 Task: Create a meeting on June 26, 2023, from 8:00 AM to 8:30 AM without sending the invitation.
Action: Mouse moved to (16, 58)
Screenshot: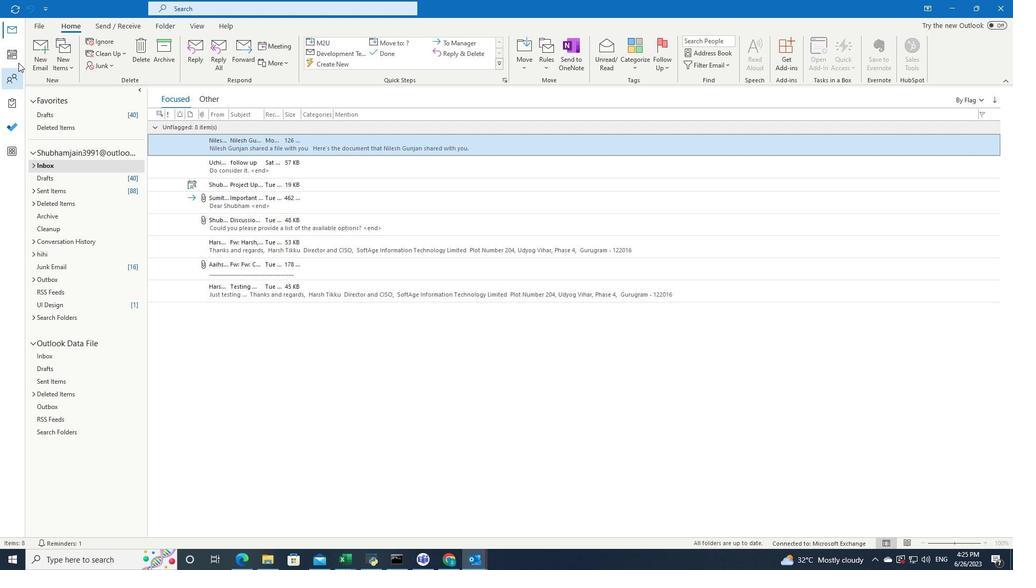 
Action: Mouse pressed left at (16, 58)
Screenshot: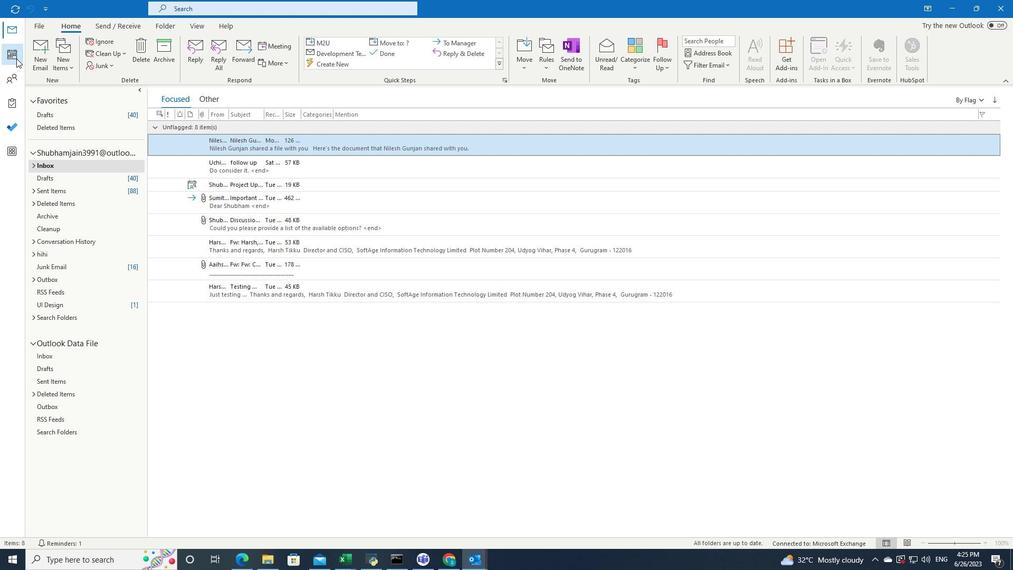 
Action: Mouse moved to (82, 52)
Screenshot: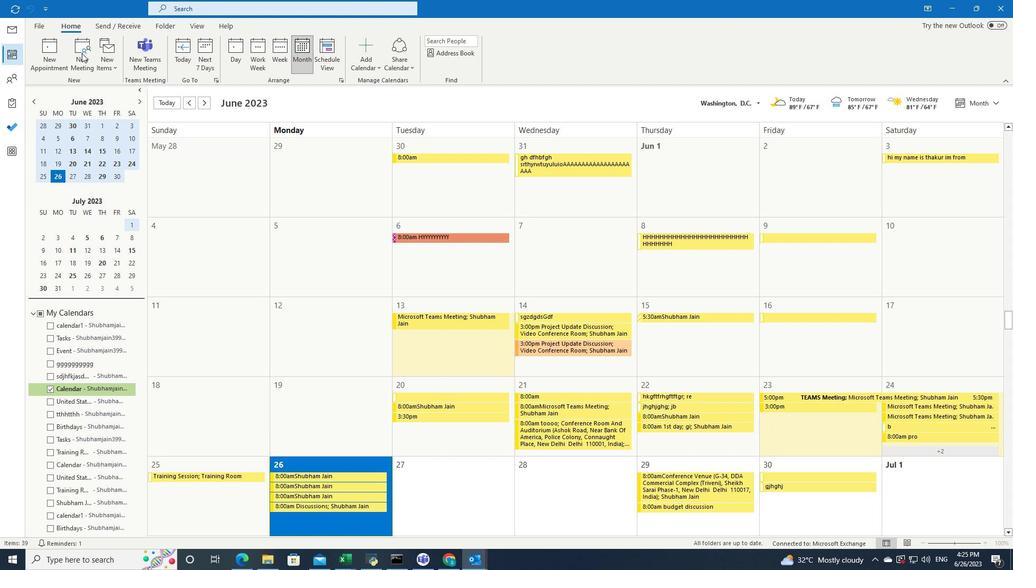 
Action: Mouse pressed left at (82, 52)
Screenshot: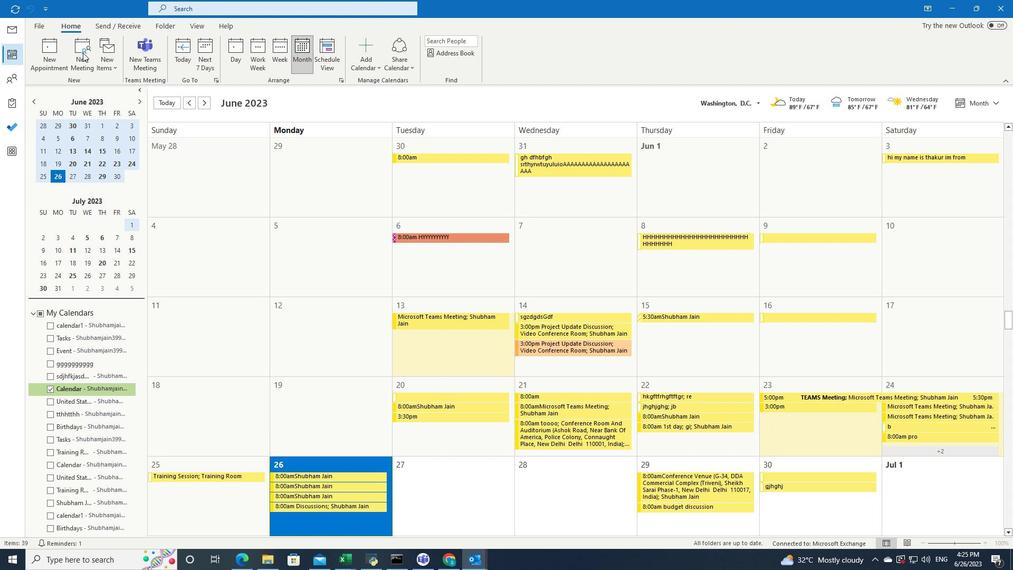 
Action: Mouse pressed left at (82, 52)
Screenshot: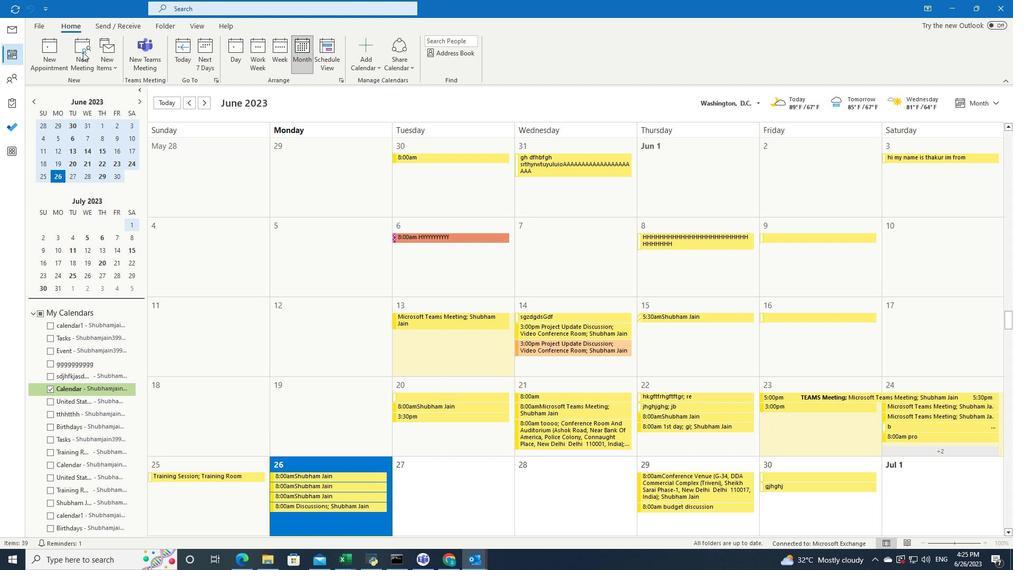 
Action: Mouse moved to (574, 59)
Screenshot: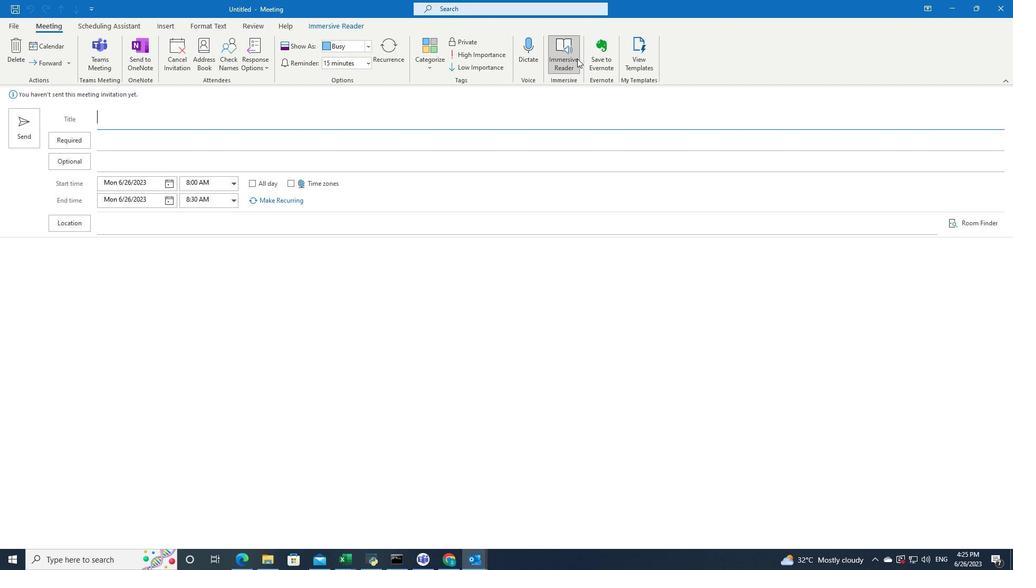 
Action: Mouse pressed left at (574, 59)
Screenshot: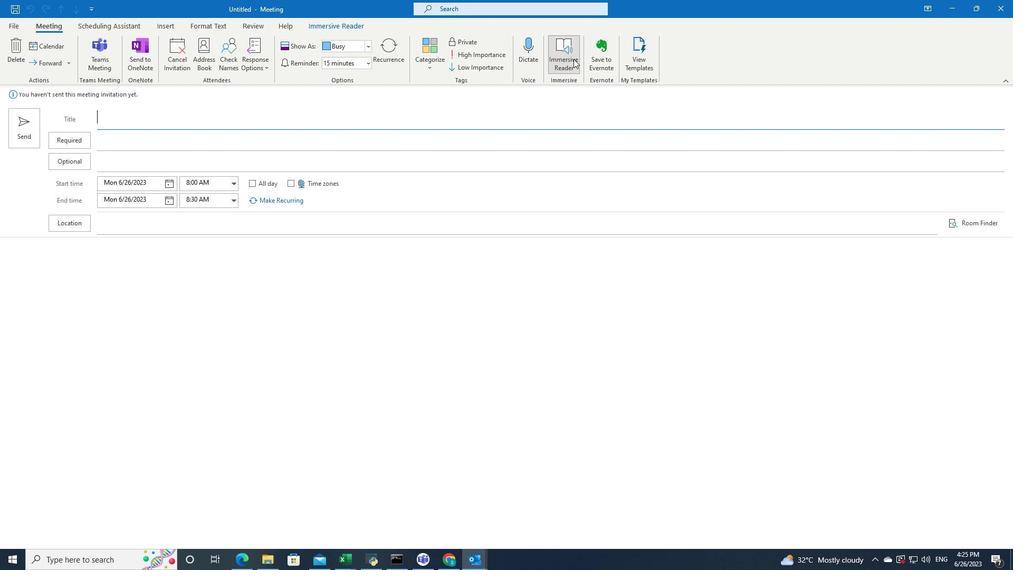 
Action: Mouse pressed left at (574, 59)
Screenshot: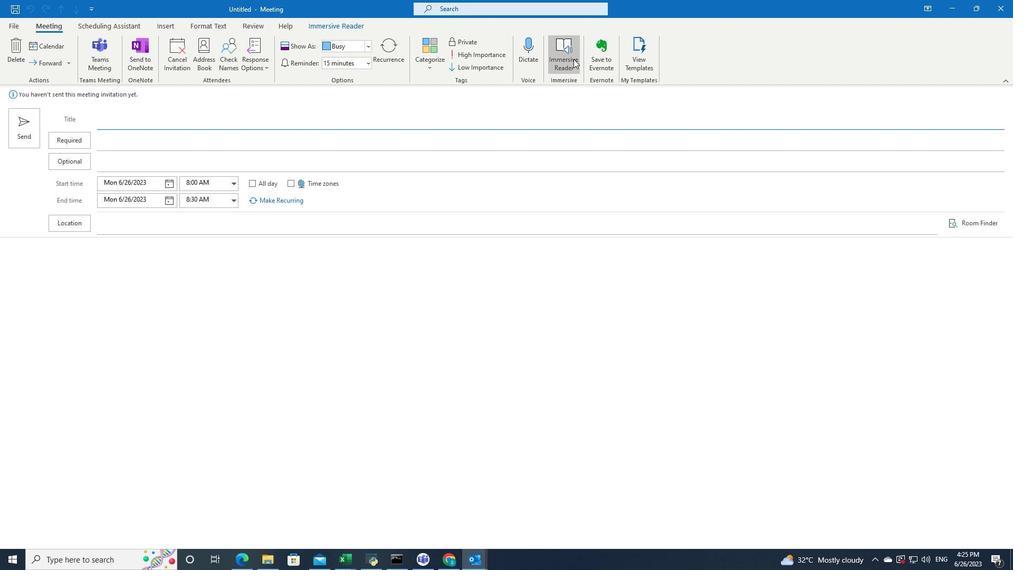 
Action: Mouse moved to (268, 344)
Screenshot: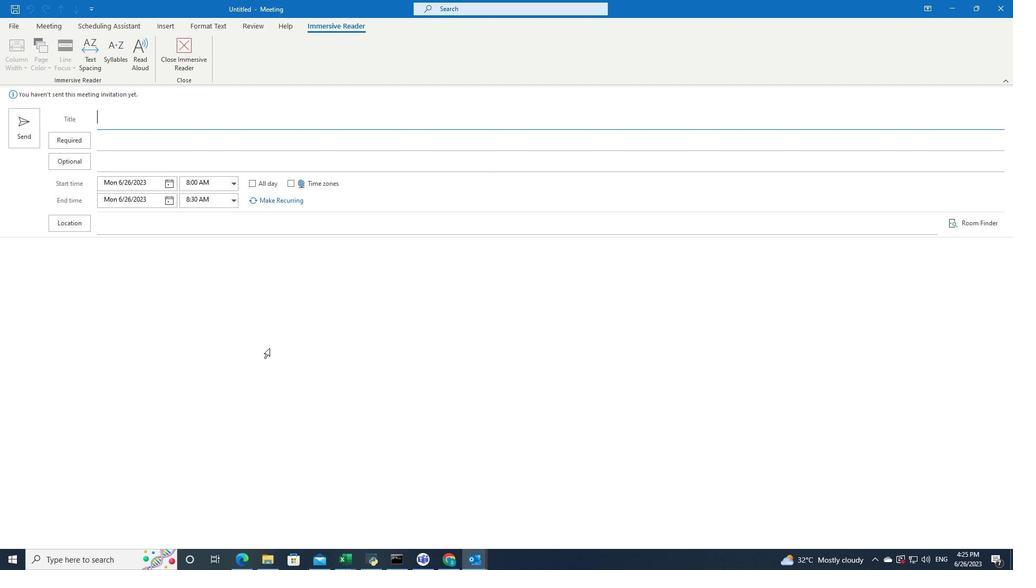 
Action: Mouse pressed left at (268, 344)
Screenshot: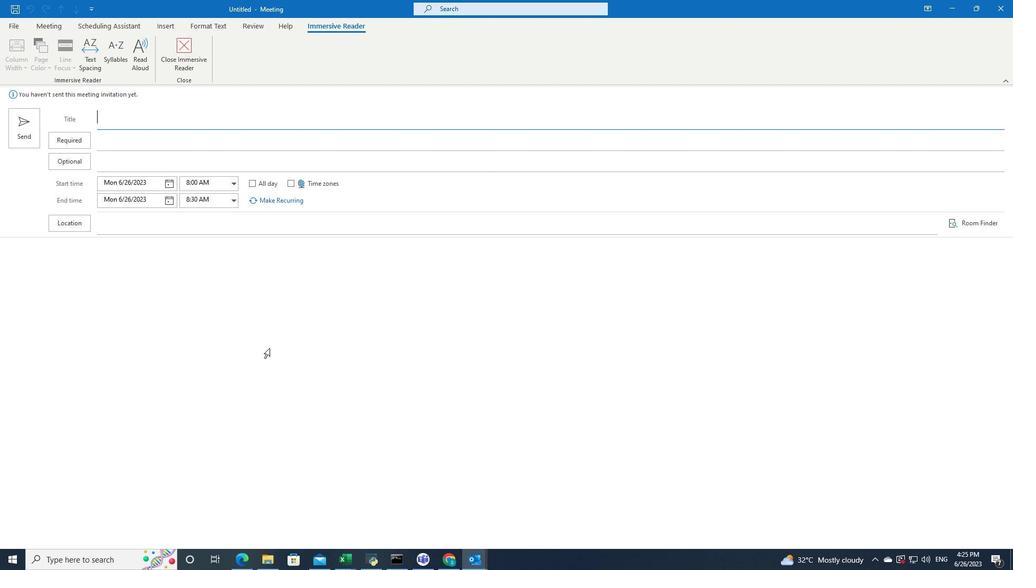 
Action: Mouse moved to (26, 69)
Screenshot: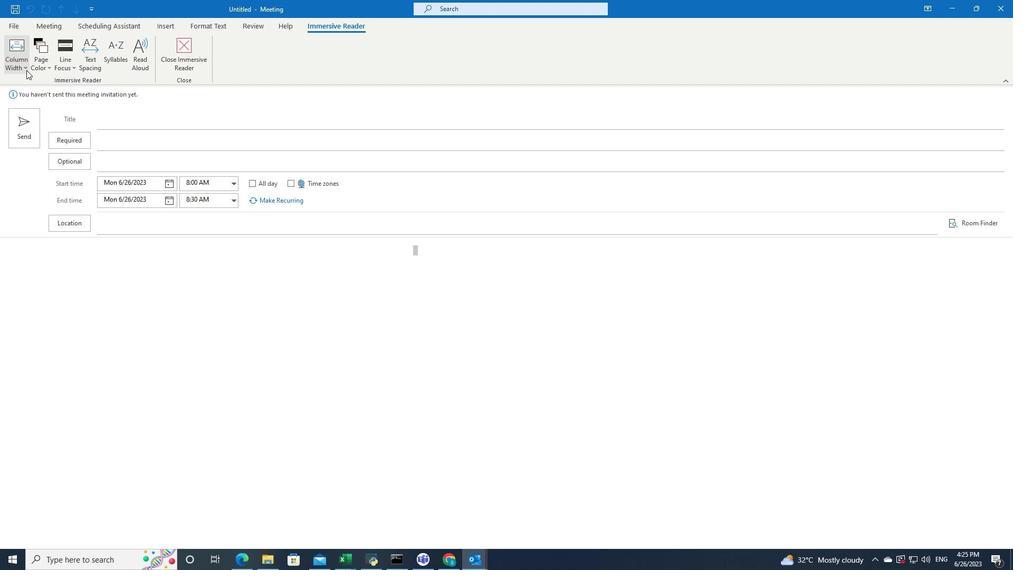 
Action: Mouse pressed left at (26, 69)
Screenshot: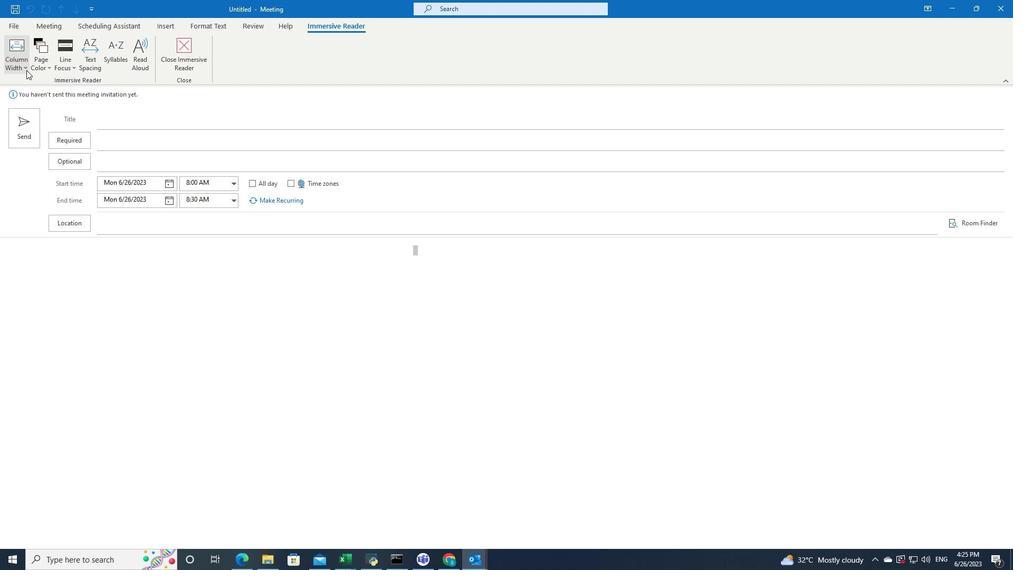 
Action: Mouse moved to (30, 110)
Screenshot: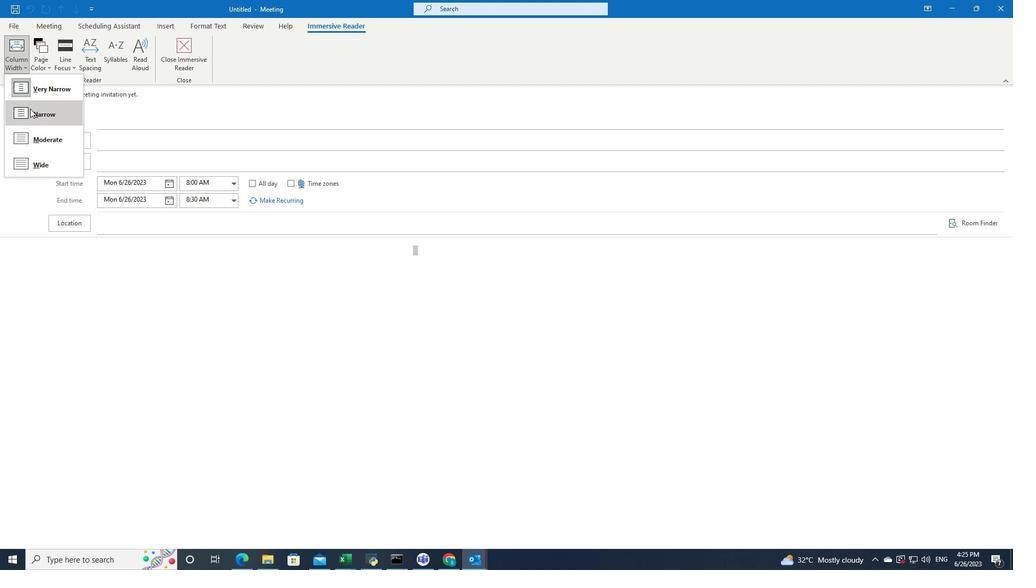 
Action: Mouse pressed left at (30, 110)
Screenshot: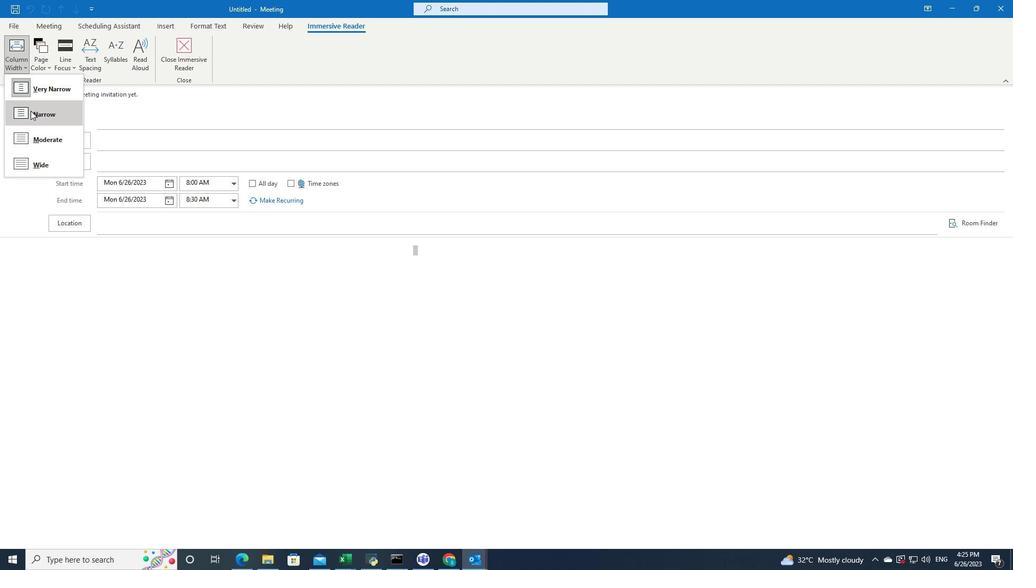 
Action: Mouse moved to (30, 110)
Screenshot: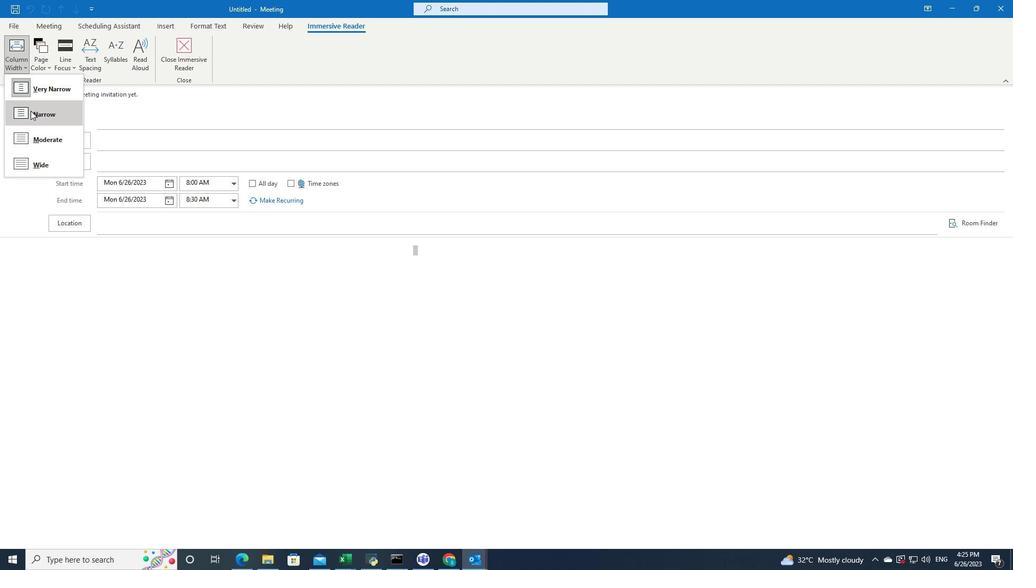 
